 Task: Add Justin's Organic Dark Chocolate Peanut Butter Cups to the cart.
Action: Mouse moved to (22, 70)
Screenshot: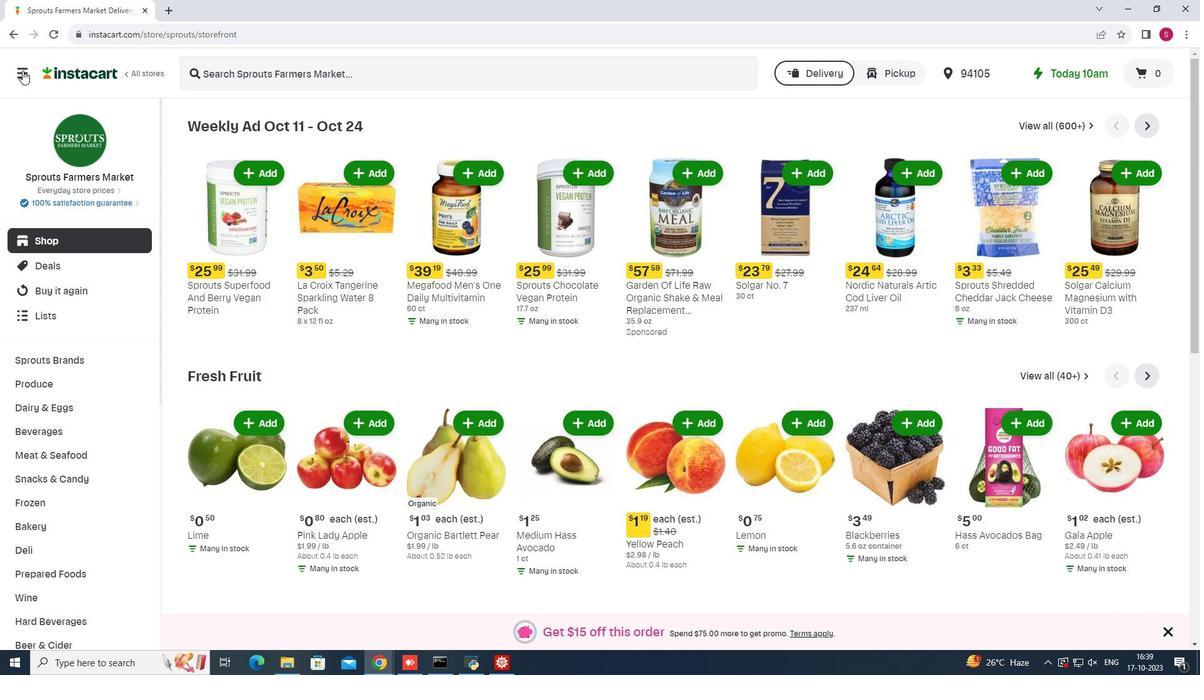 
Action: Mouse pressed left at (22, 70)
Screenshot: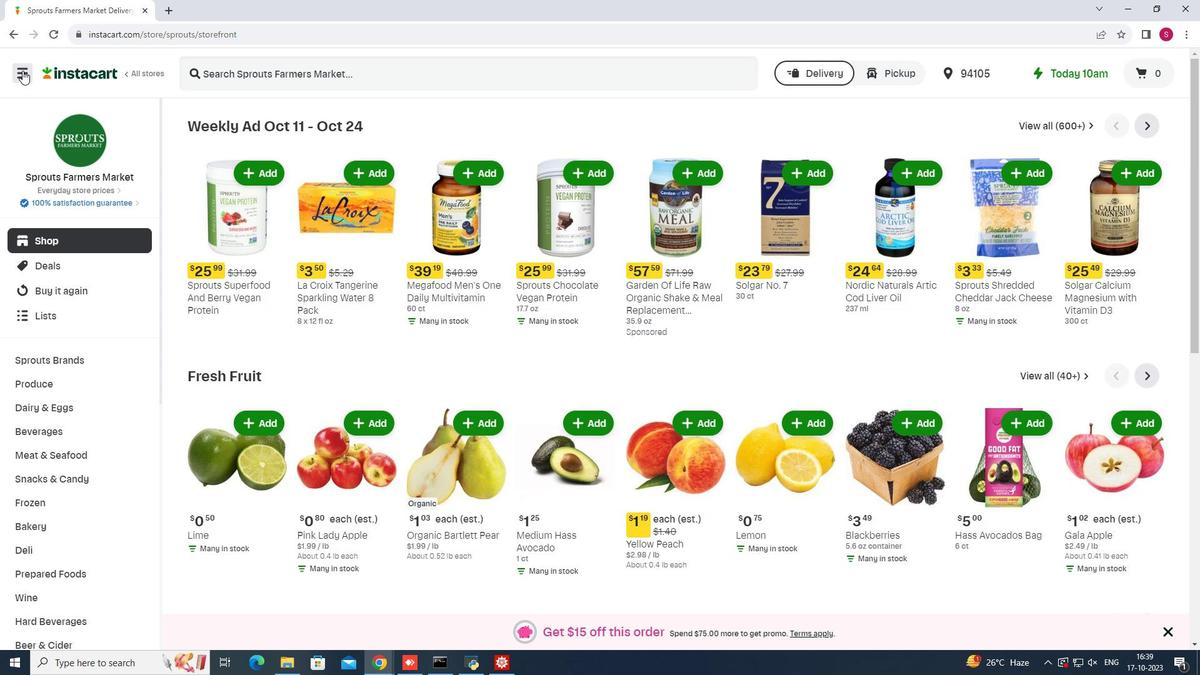 
Action: Mouse moved to (71, 329)
Screenshot: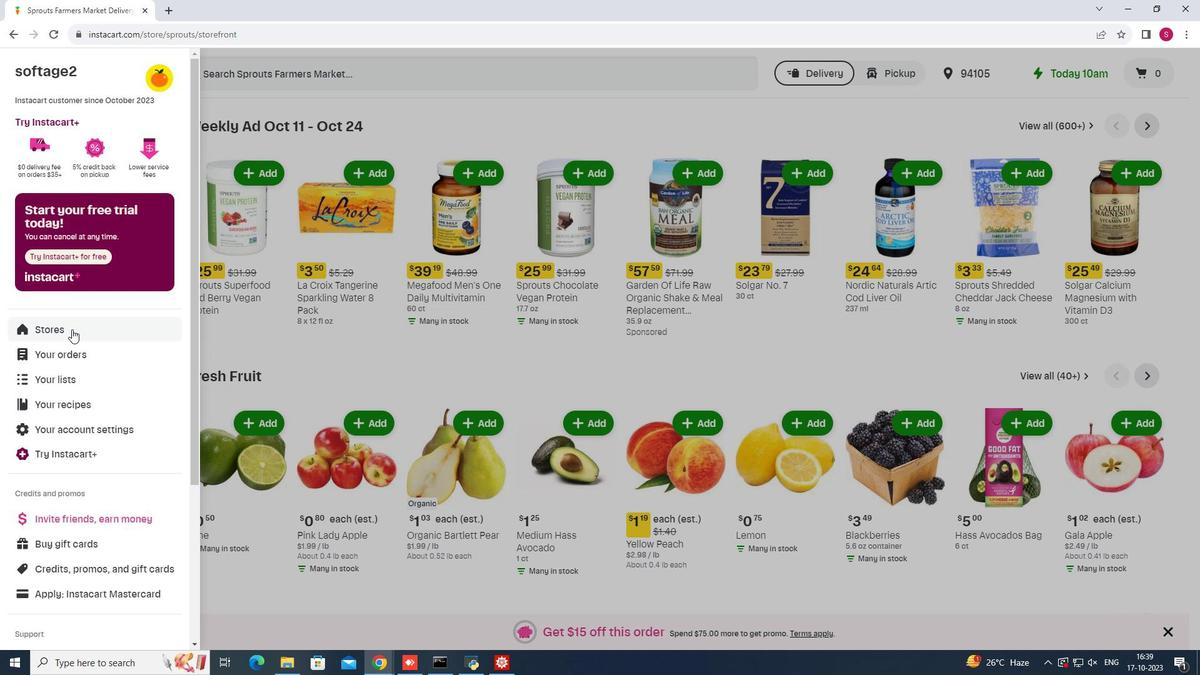 
Action: Mouse pressed left at (71, 329)
Screenshot: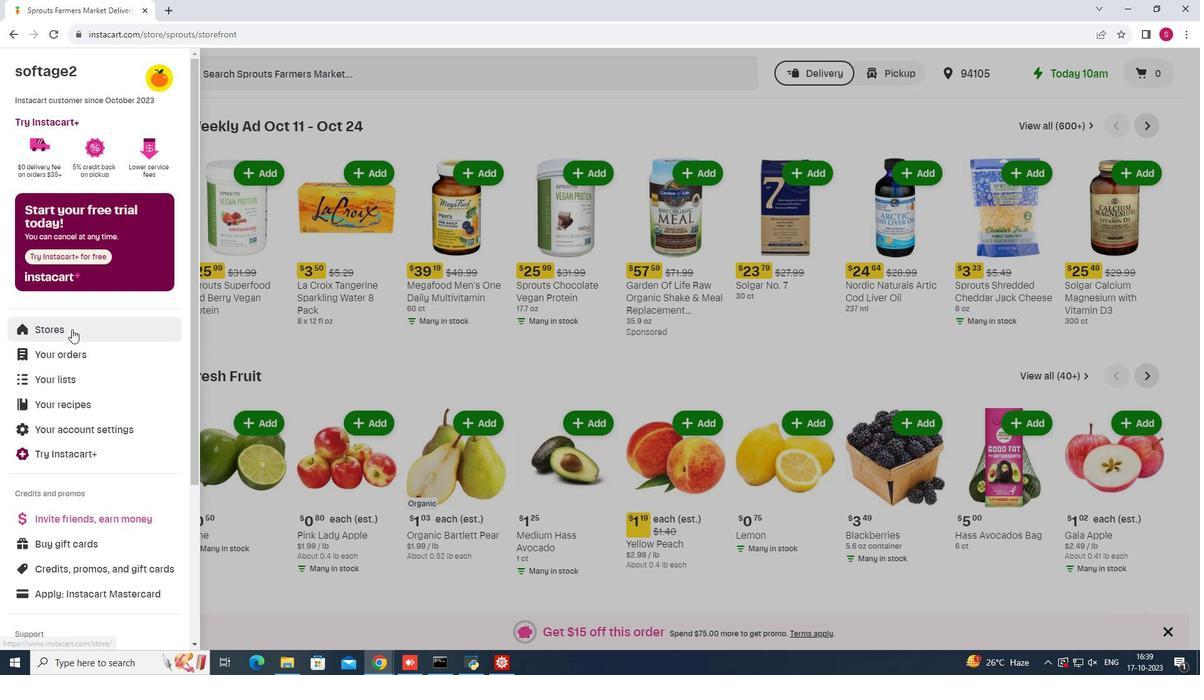 
Action: Mouse moved to (287, 107)
Screenshot: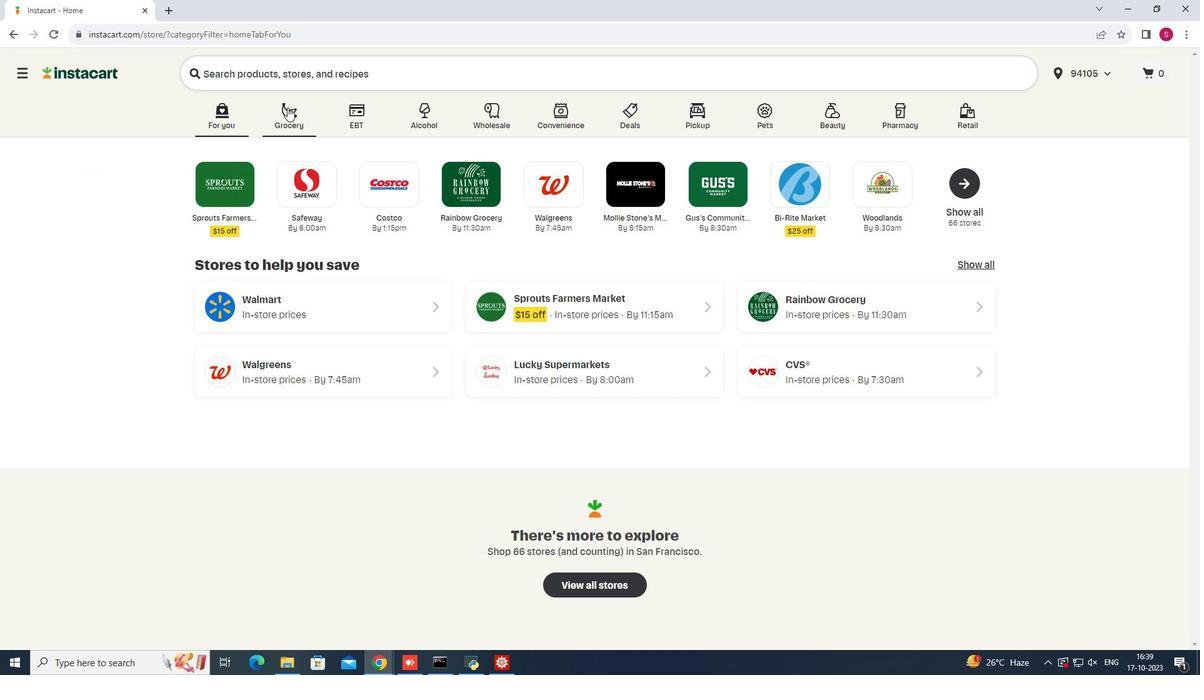
Action: Mouse pressed left at (287, 107)
Screenshot: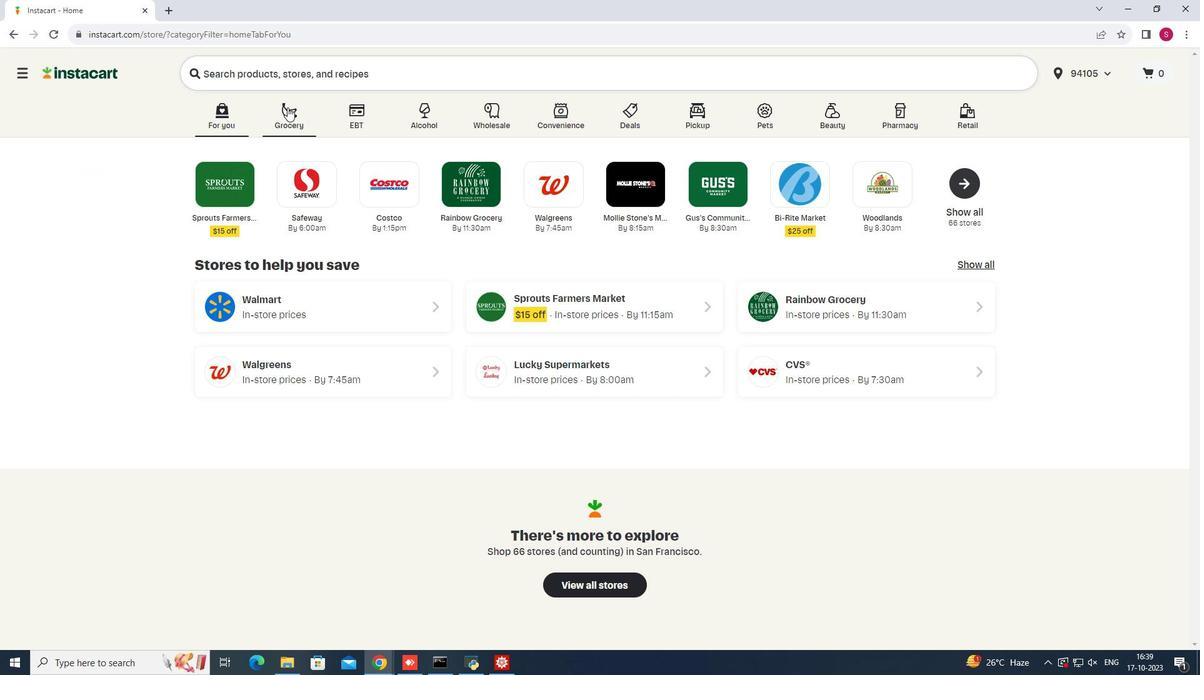 
Action: Mouse moved to (820, 171)
Screenshot: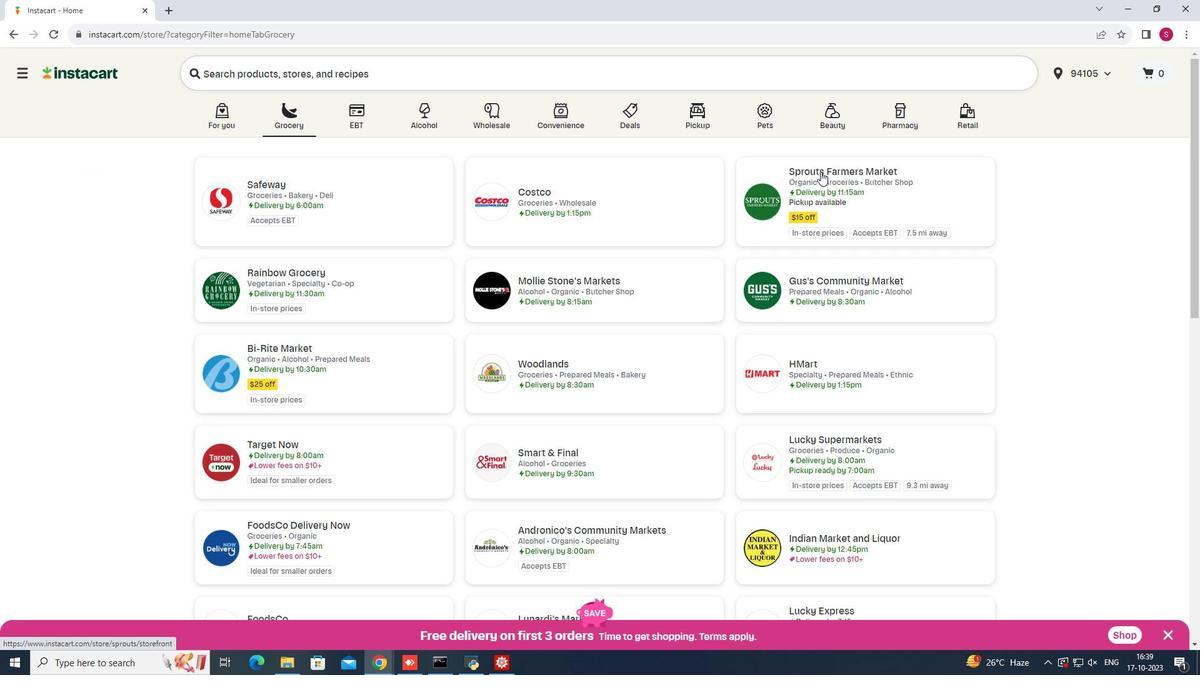 
Action: Mouse pressed left at (820, 171)
Screenshot: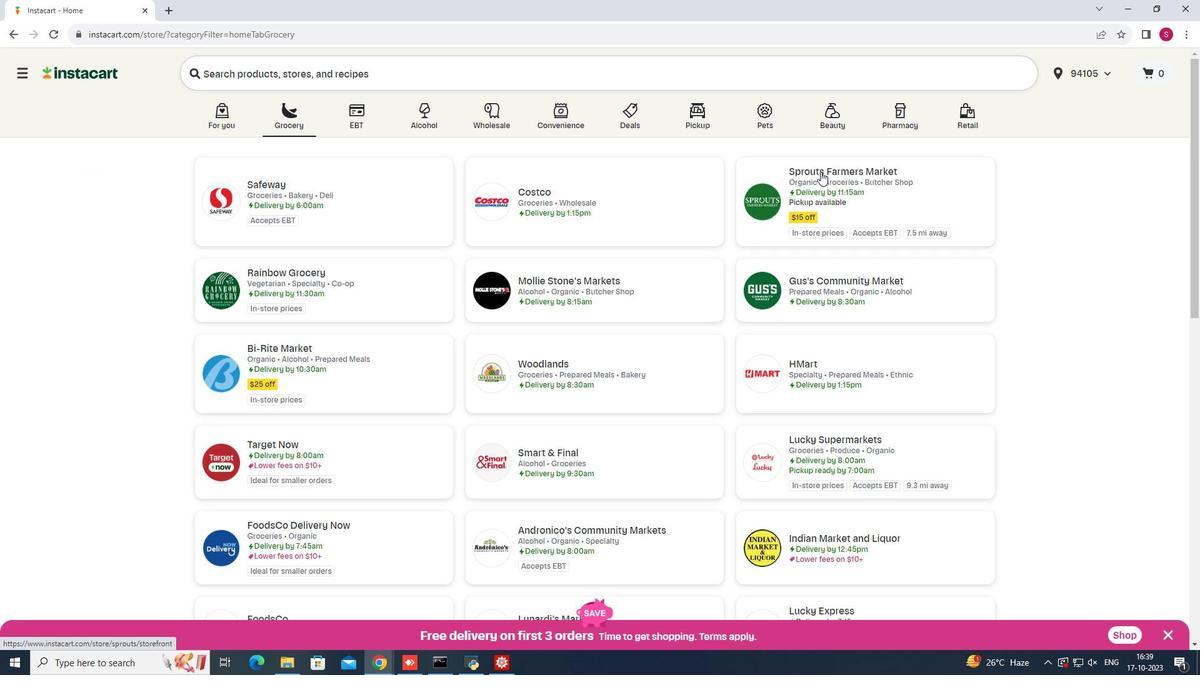 
Action: Mouse moved to (50, 478)
Screenshot: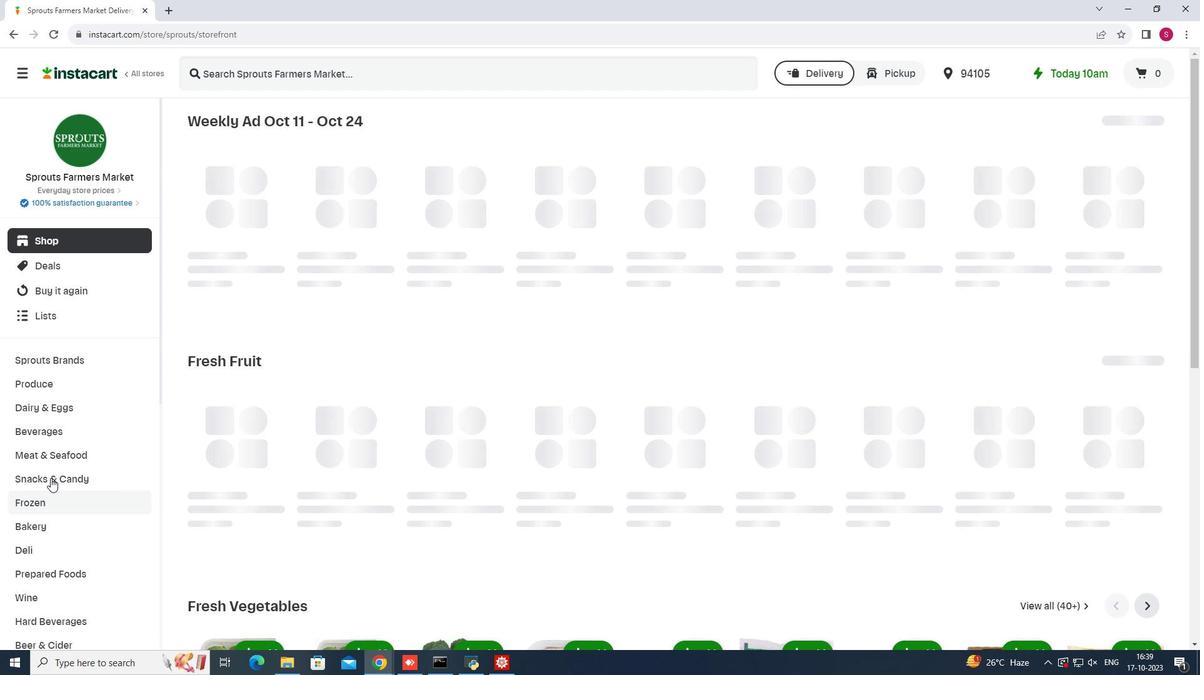 
Action: Mouse pressed left at (50, 478)
Screenshot: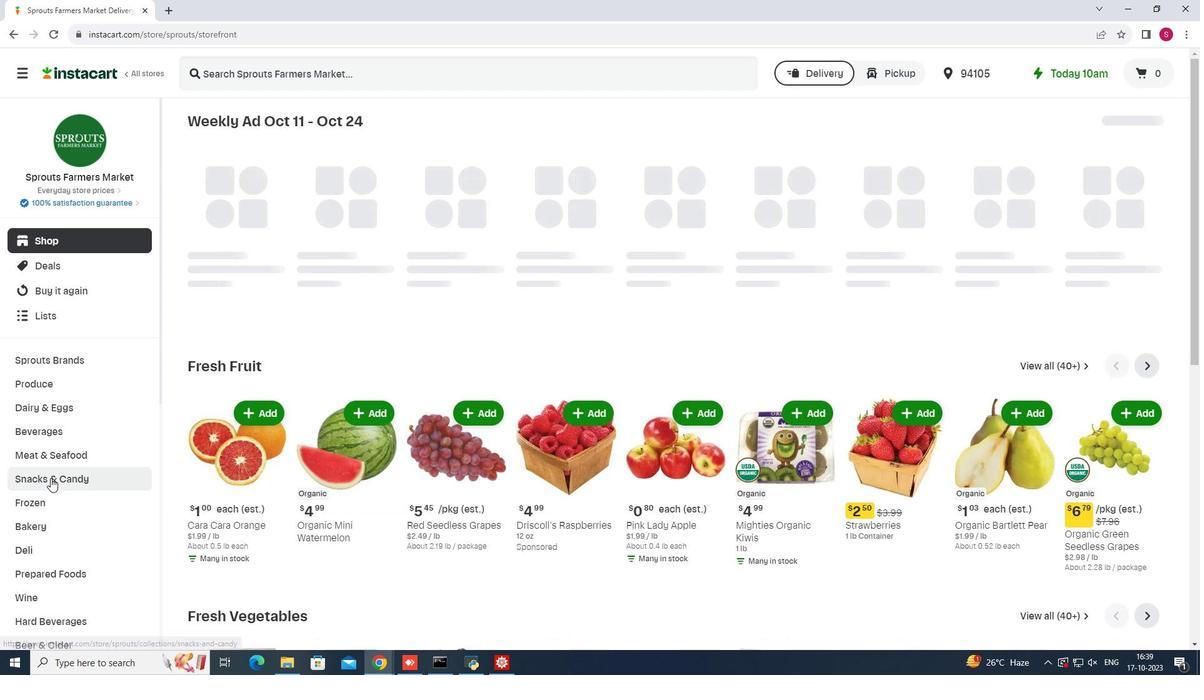 
Action: Mouse moved to (326, 156)
Screenshot: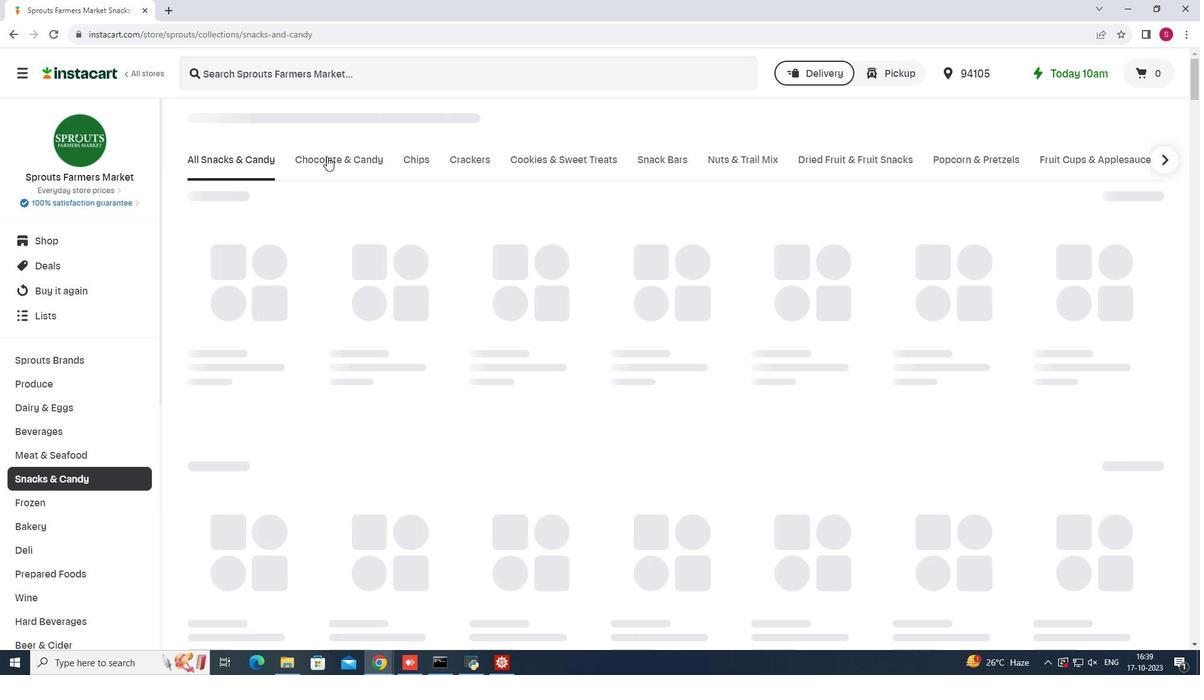 
Action: Mouse pressed left at (326, 156)
Screenshot: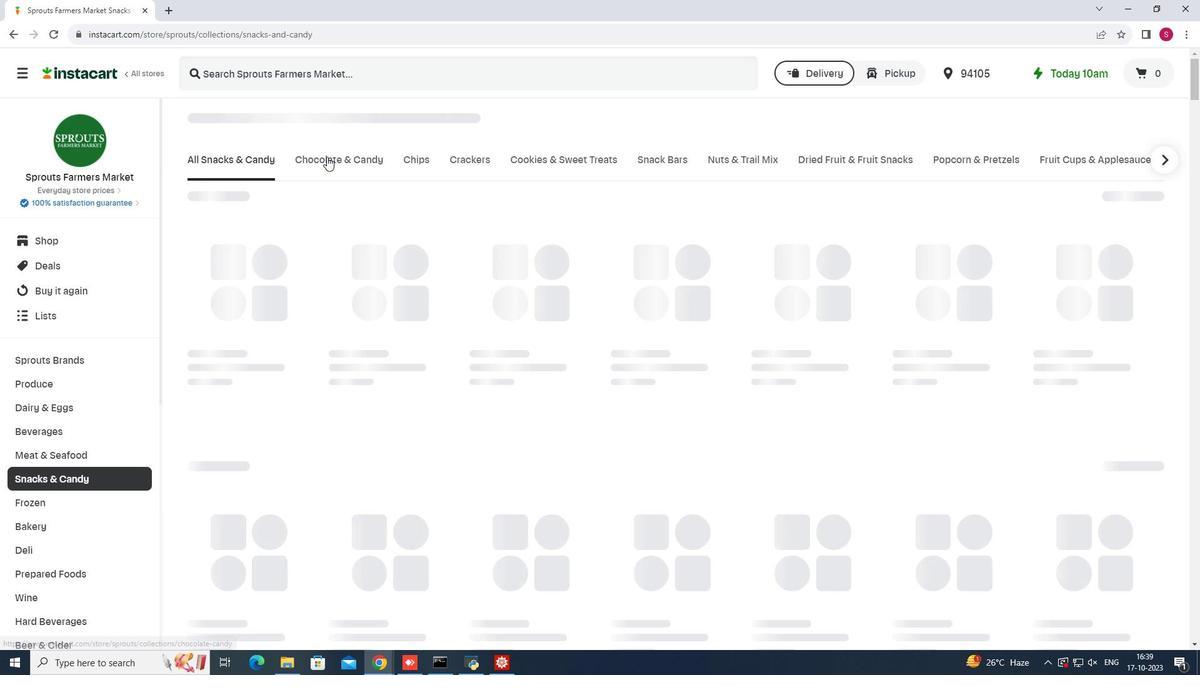 
Action: Mouse moved to (311, 214)
Screenshot: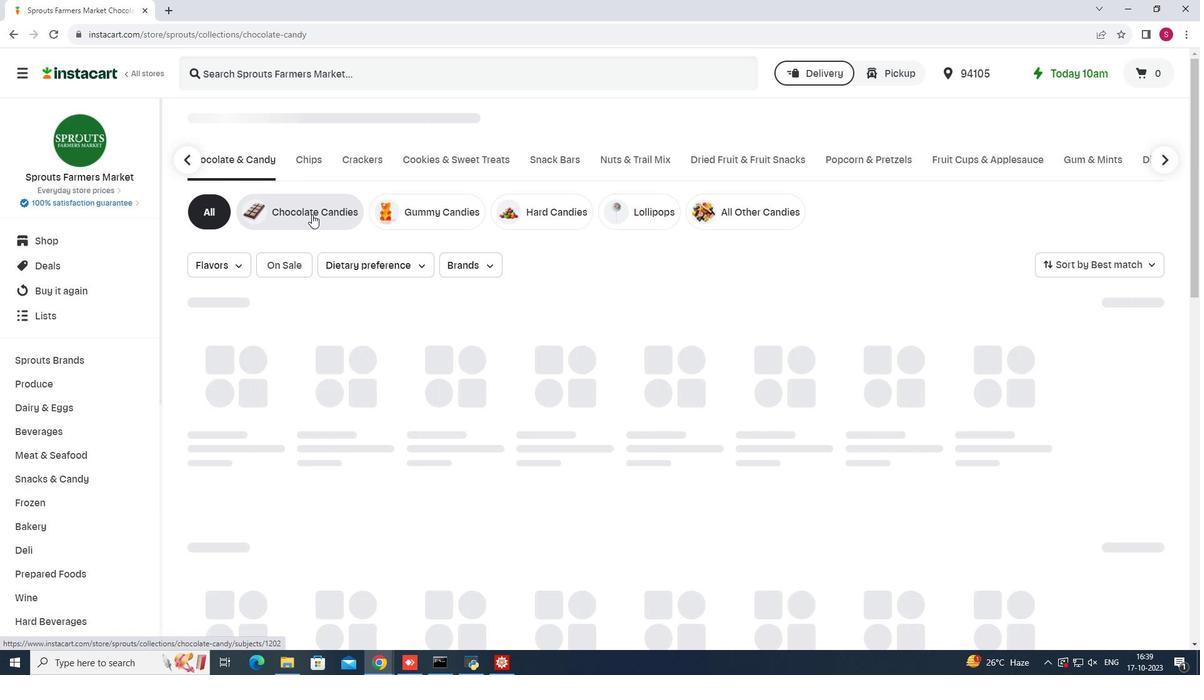 
Action: Mouse pressed left at (311, 214)
Screenshot: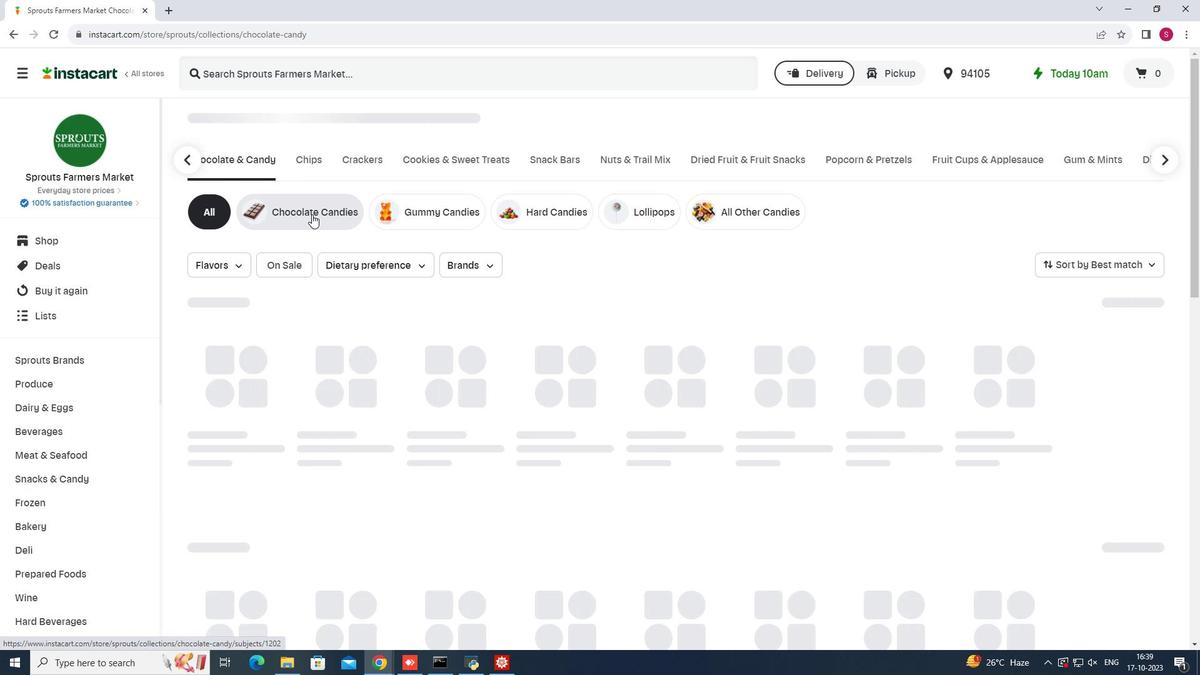 
Action: Mouse moved to (405, 81)
Screenshot: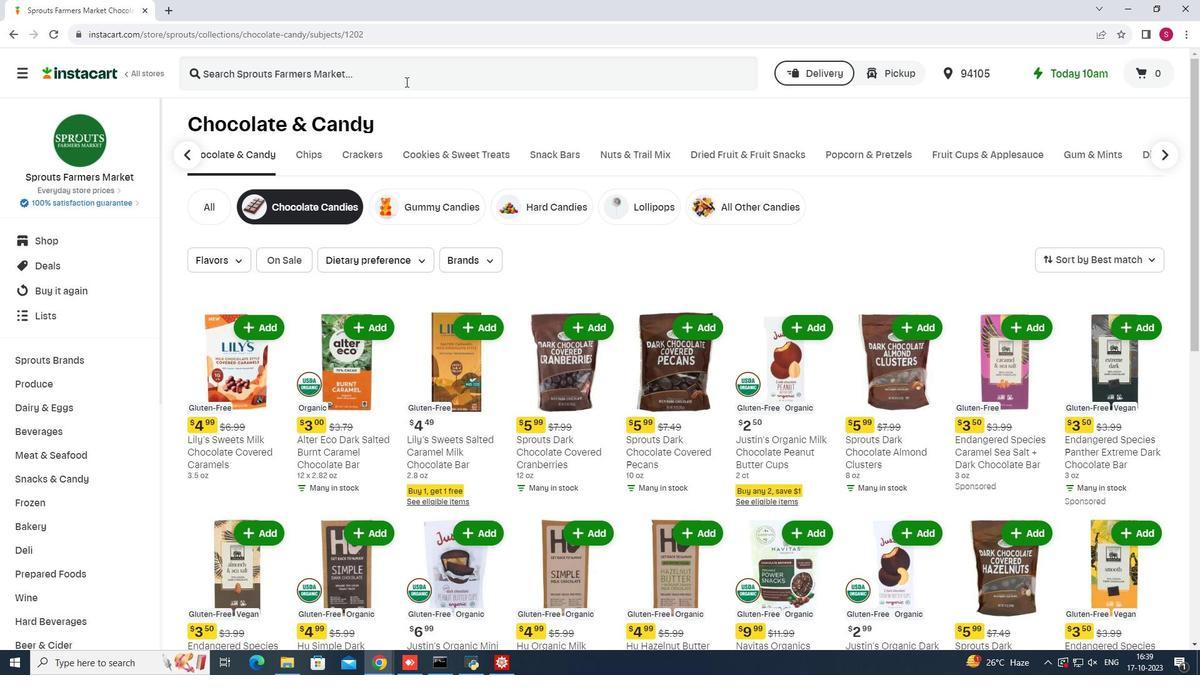 
Action: Mouse pressed left at (405, 81)
Screenshot: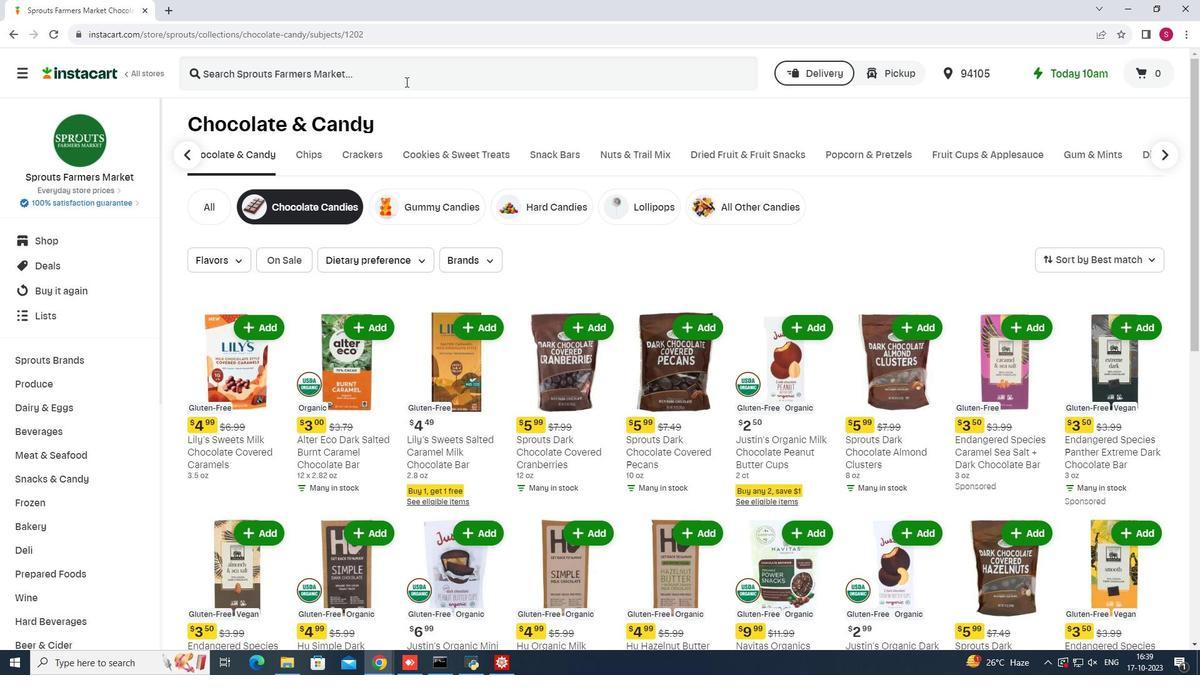 
Action: Mouse moved to (405, 81)
Screenshot: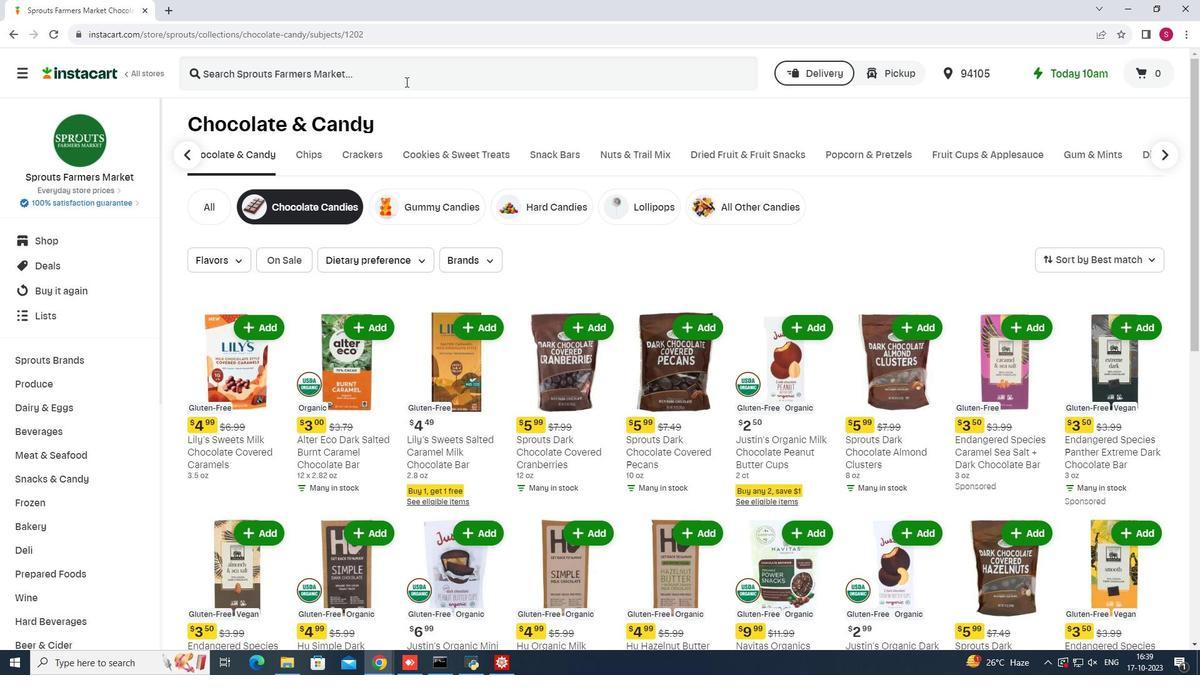 
Action: Key pressed <Key.shift><Key.shift><Key.shift><Key.shift><Key.shift>Justin's<Key.space><Key.shift>Organic<Key.space><Key.shift>Dark<Key.space><Key.shift>Chocolate<Key.space><Key.shift><Key.shift><Key.shift><Key.shift><Key.shift><Key.shift>Peanut<Key.space><Key.shift>Butter<Key.space><Key.shift>Cups<Key.enter>
Screenshot: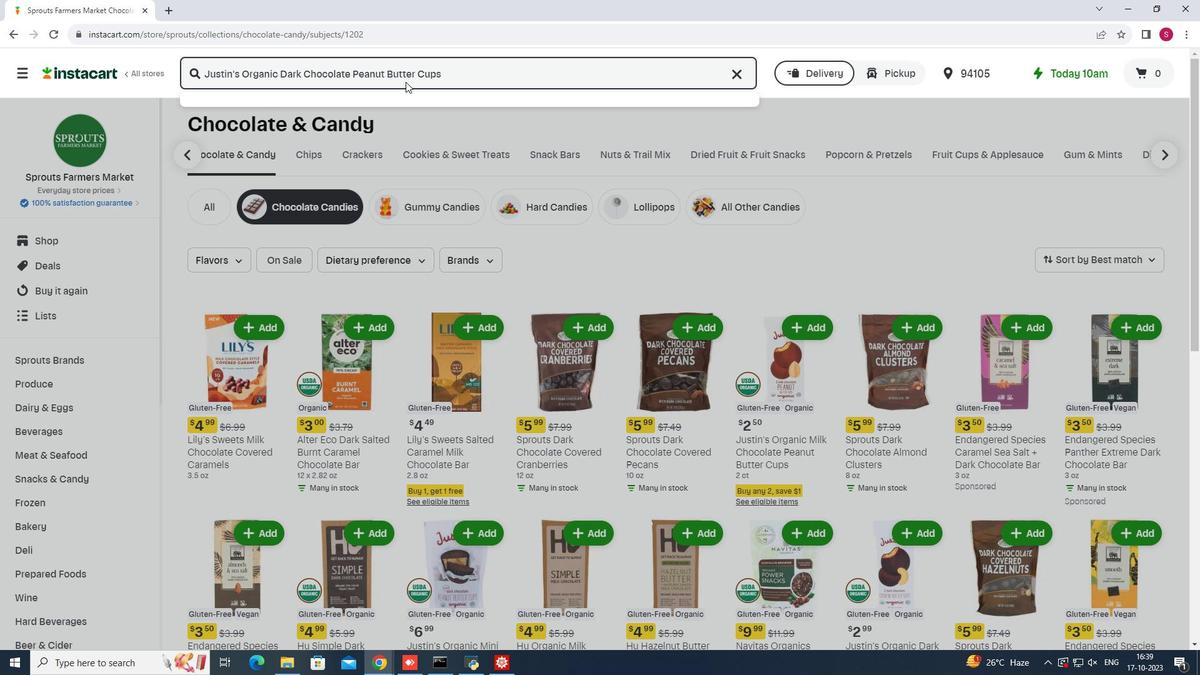 
Action: Mouse moved to (520, 202)
Screenshot: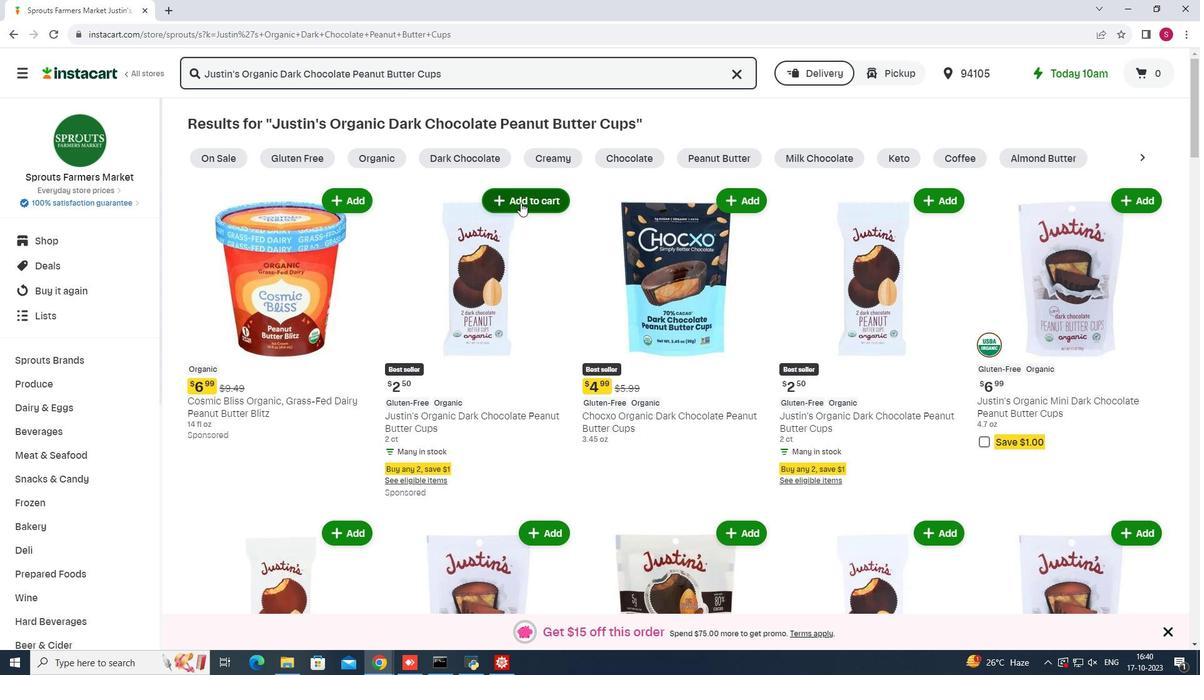 
Action: Mouse pressed left at (520, 202)
Screenshot: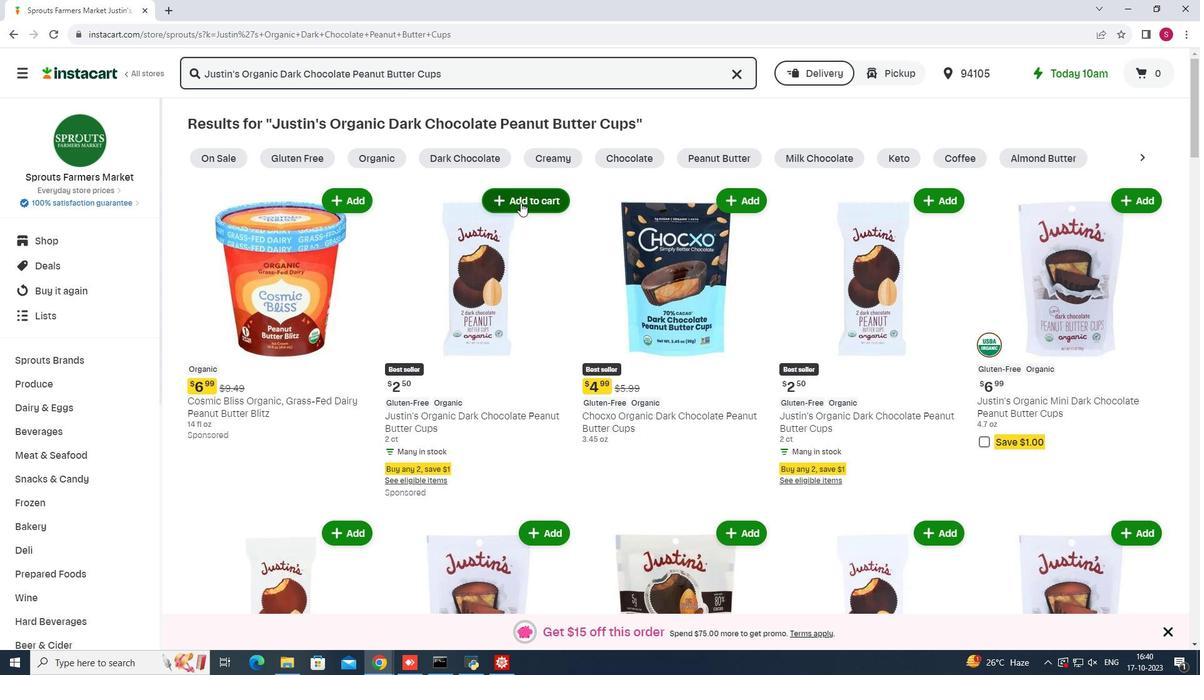 
Action: Mouse moved to (530, 245)
Screenshot: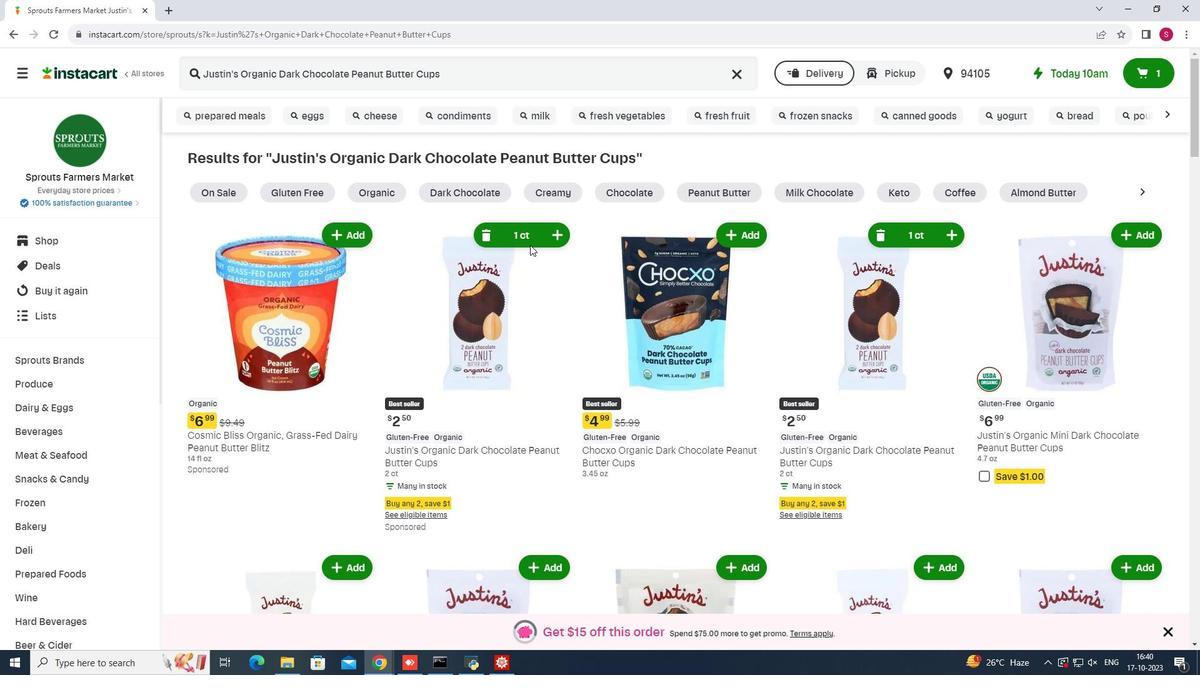 
